 Task: Create a due date automation trigger when advanced on, on the tuesday of the week a card is due add fields without custom field "Resume" set to a number lower than 1 and lower or equal to 10 at 11:00 AM.
Action: Mouse moved to (1000, 140)
Screenshot: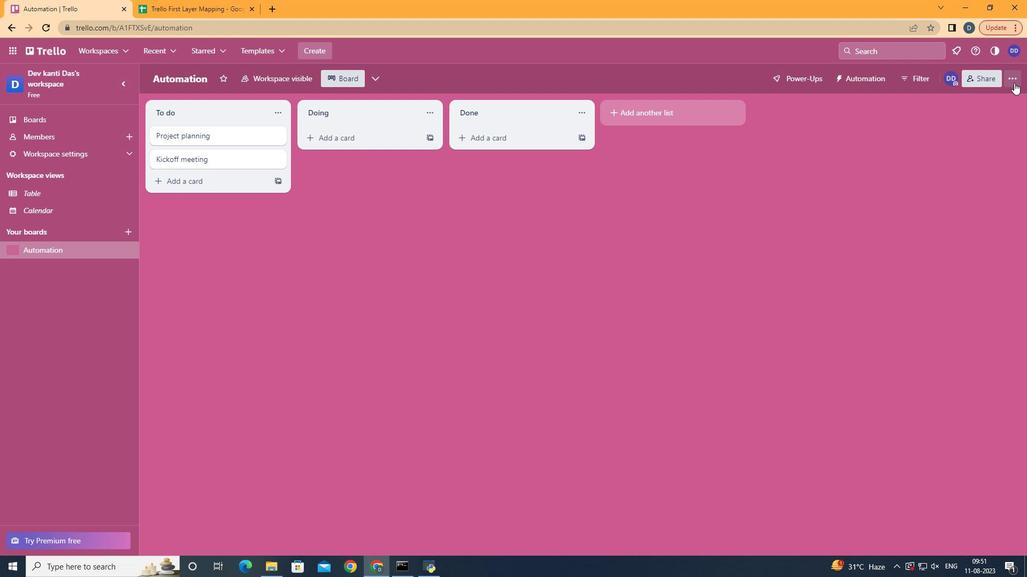 
Action: Mouse pressed left at (1000, 140)
Screenshot: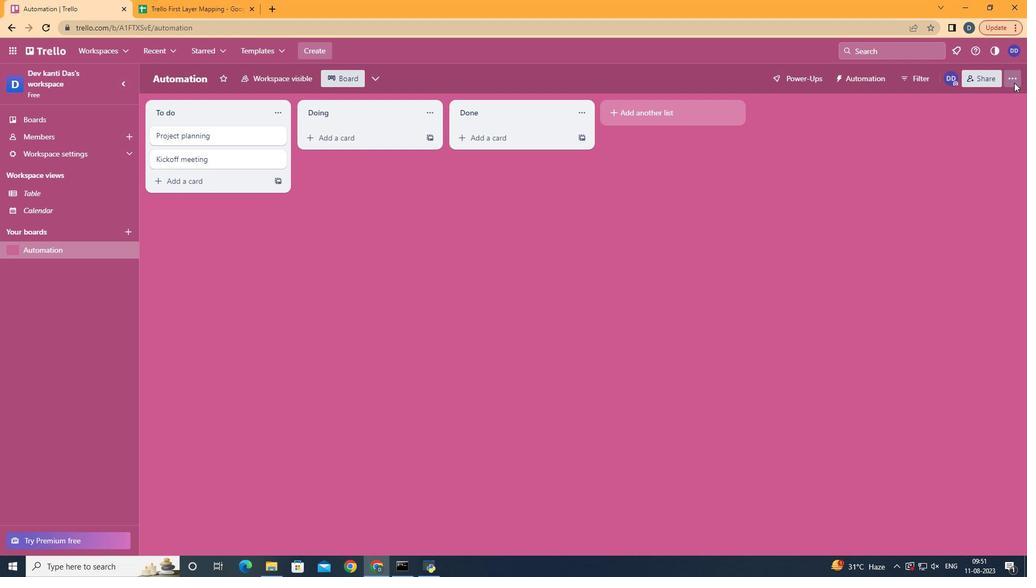 
Action: Mouse moved to (945, 255)
Screenshot: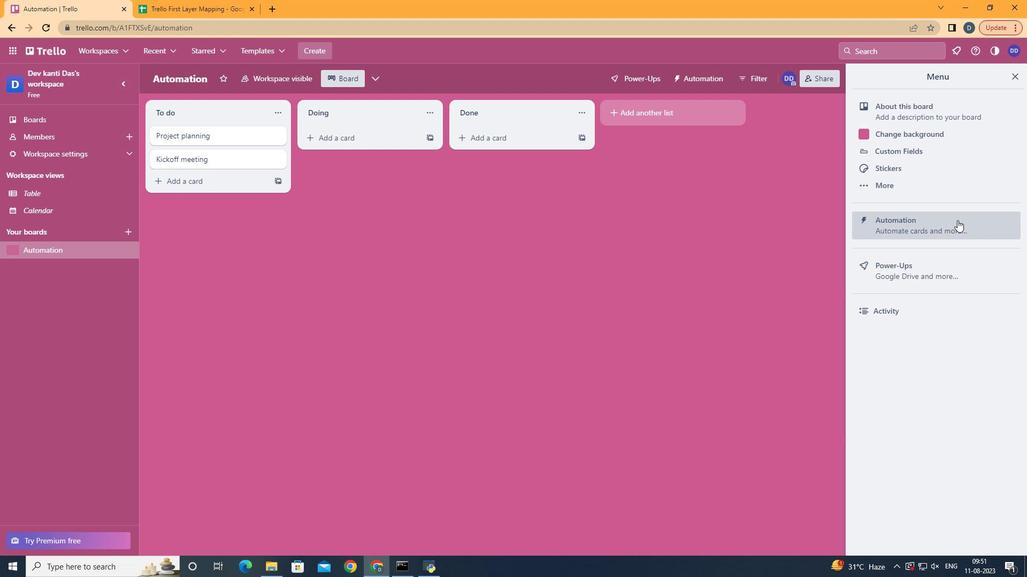 
Action: Mouse pressed left at (945, 255)
Screenshot: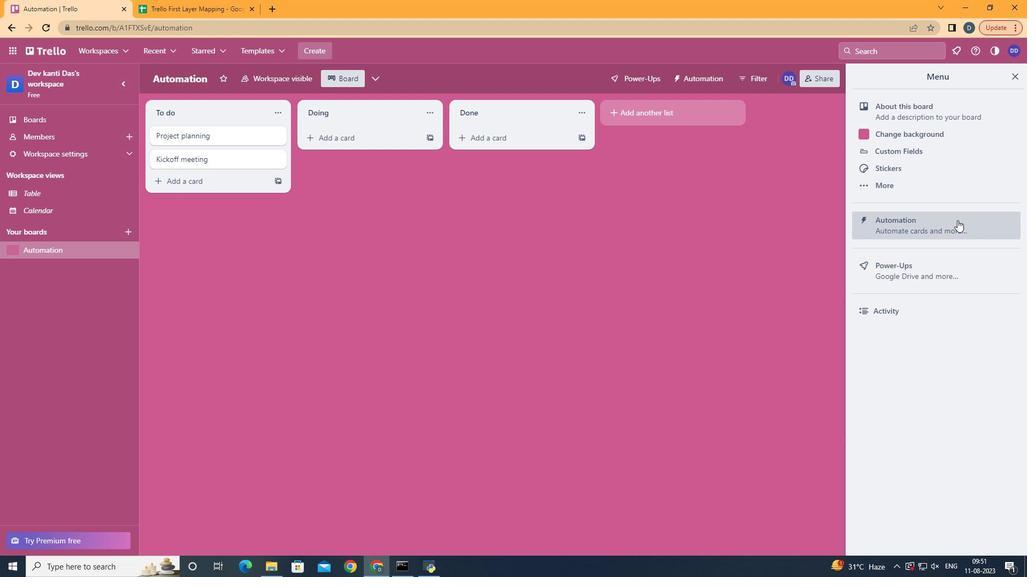 
Action: Mouse moved to (204, 255)
Screenshot: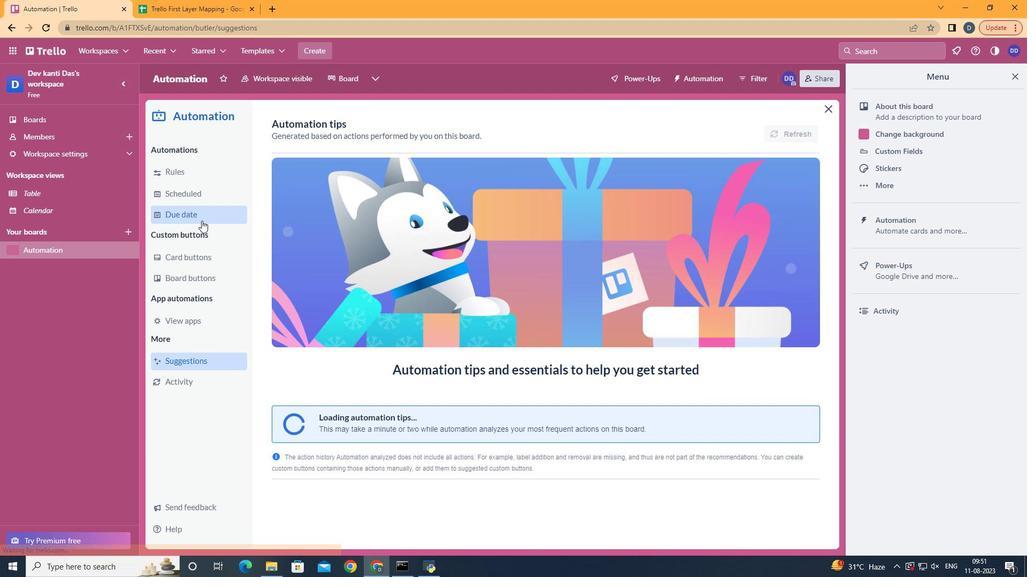 
Action: Mouse pressed left at (204, 255)
Screenshot: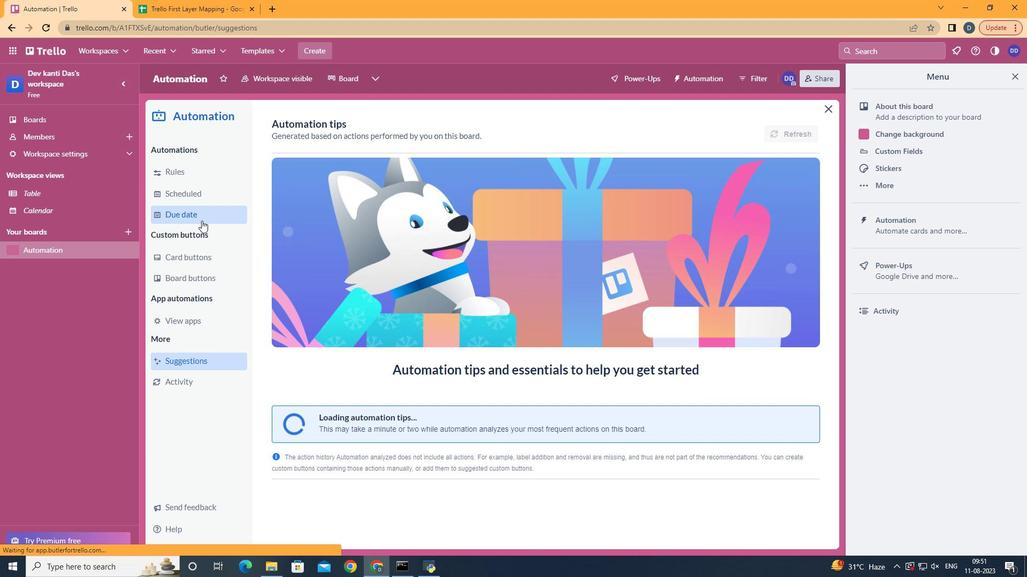 
Action: Mouse moved to (736, 181)
Screenshot: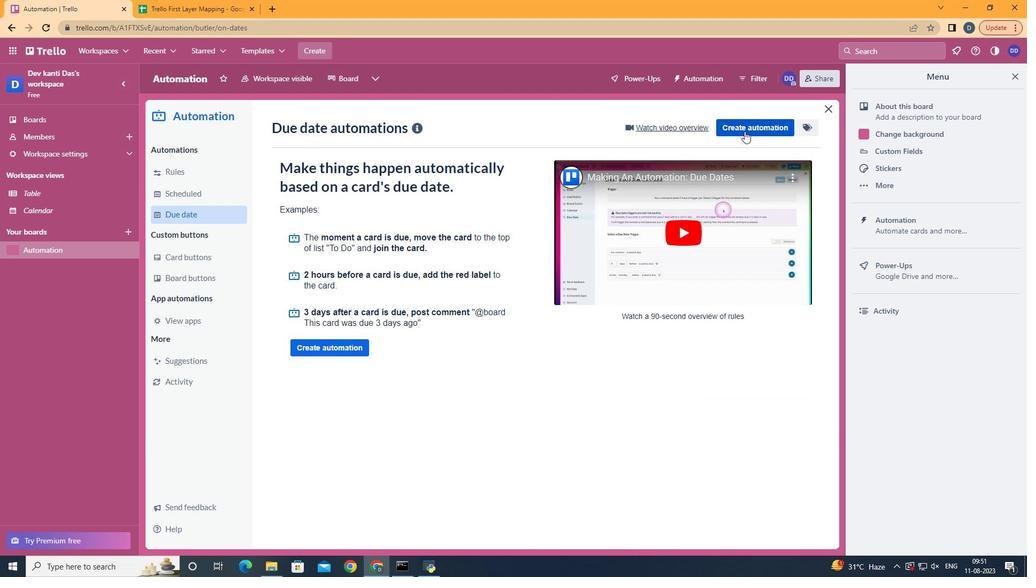 
Action: Mouse pressed left at (736, 181)
Screenshot: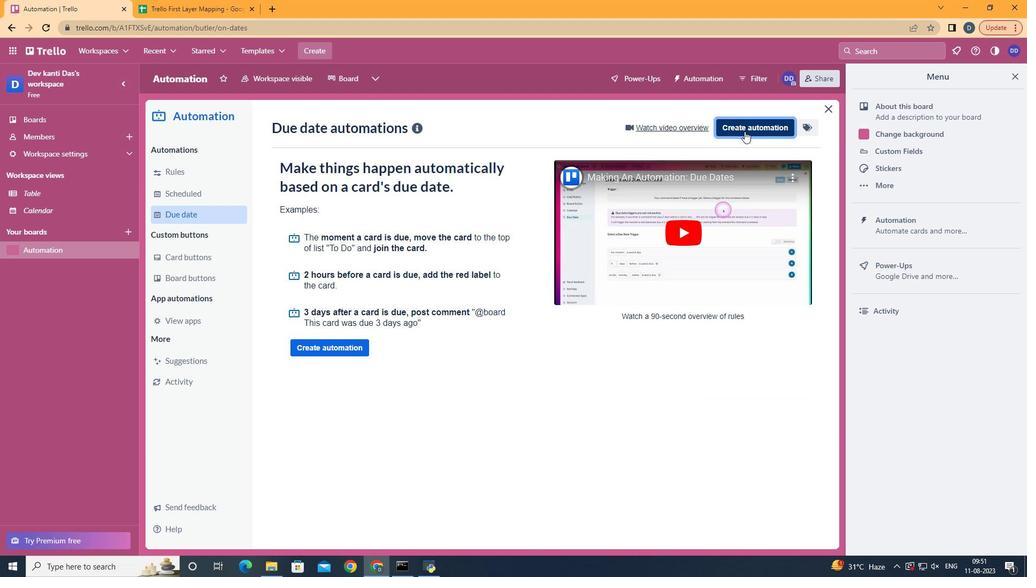 
Action: Mouse moved to (569, 254)
Screenshot: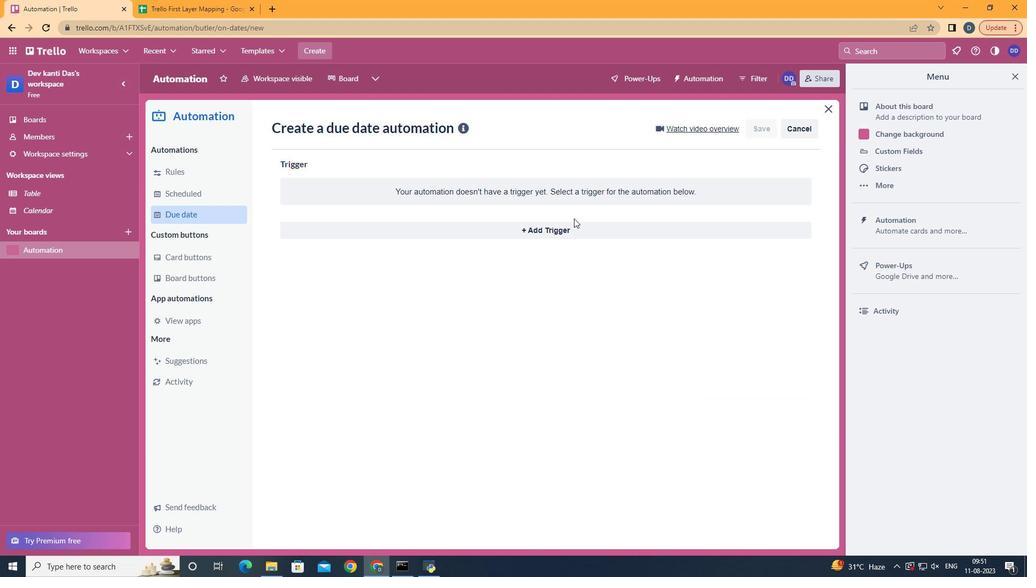 
Action: Mouse pressed left at (569, 254)
Screenshot: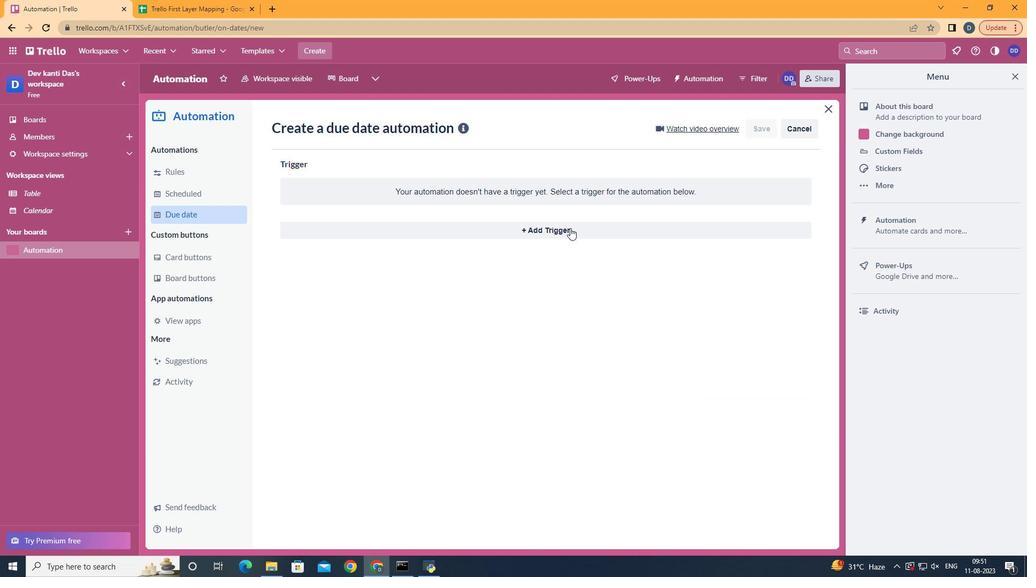 
Action: Mouse moved to (566, 263)
Screenshot: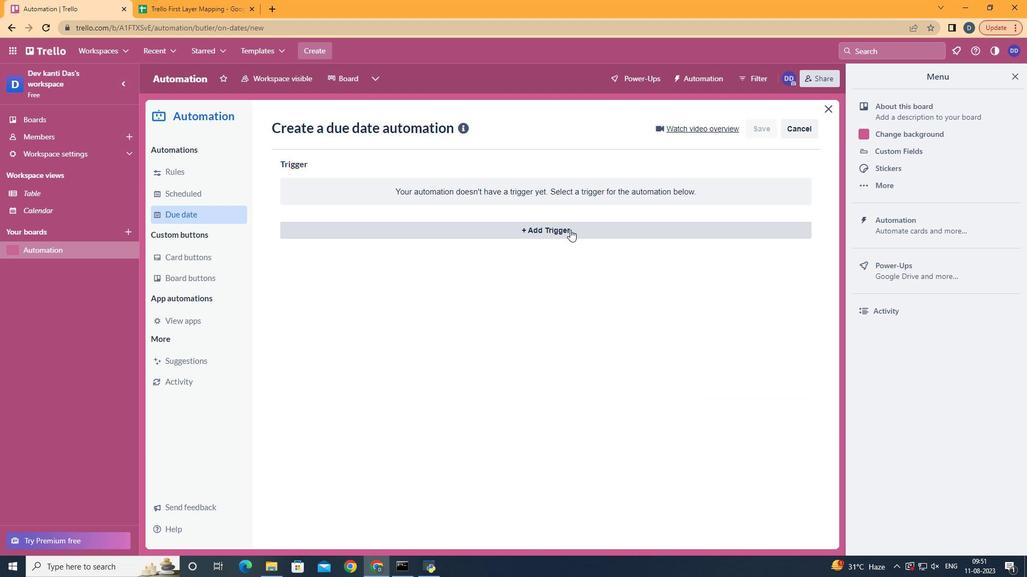 
Action: Mouse pressed left at (566, 263)
Screenshot: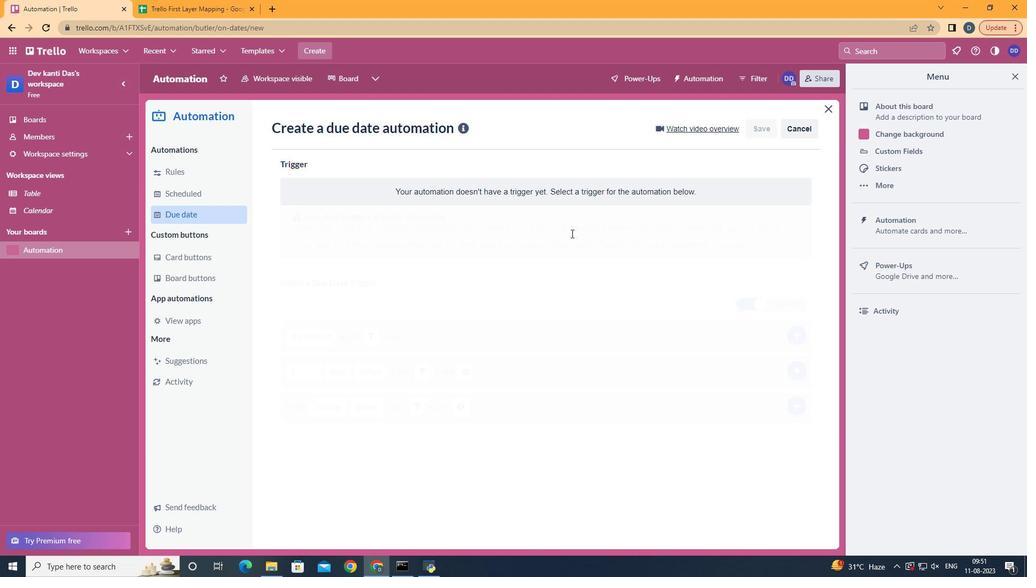 
Action: Mouse moved to (336, 327)
Screenshot: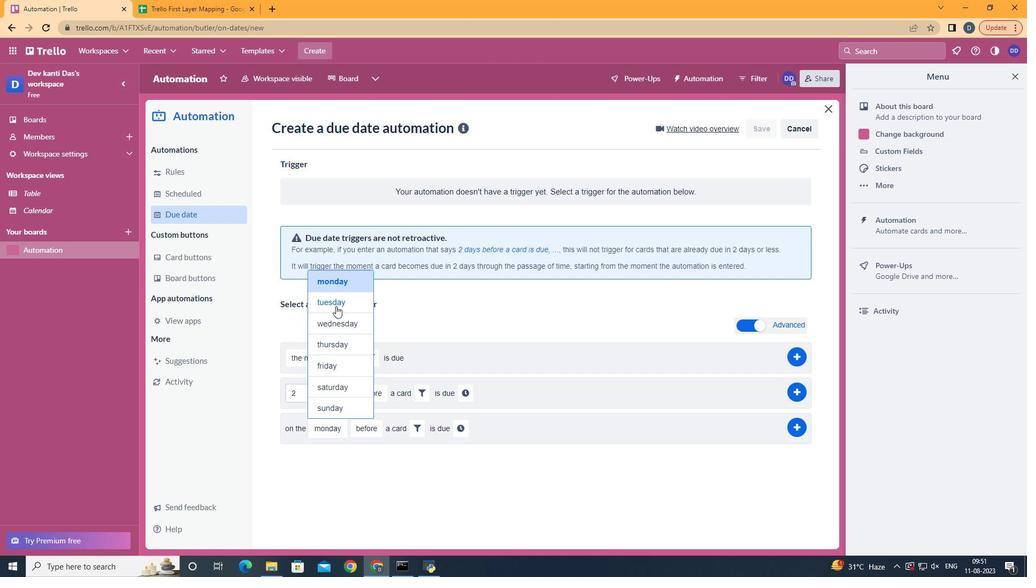 
Action: Mouse pressed left at (336, 327)
Screenshot: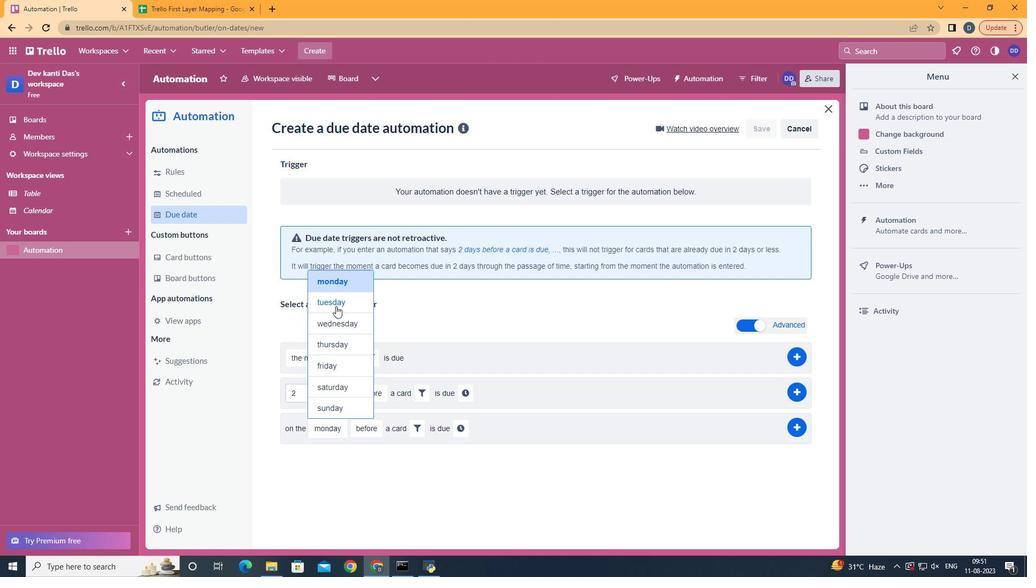 
Action: Mouse moved to (383, 484)
Screenshot: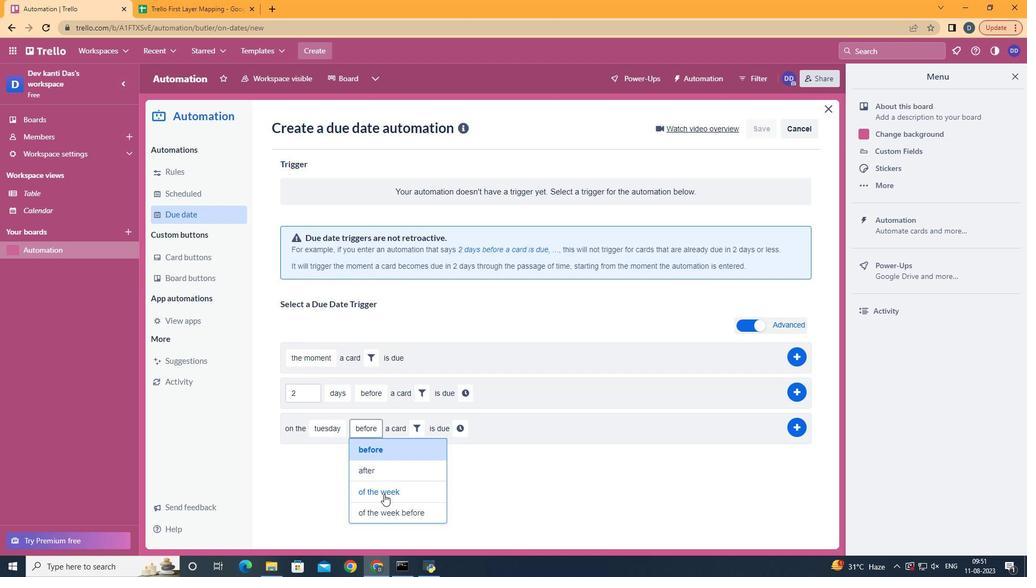 
Action: Mouse pressed left at (383, 484)
Screenshot: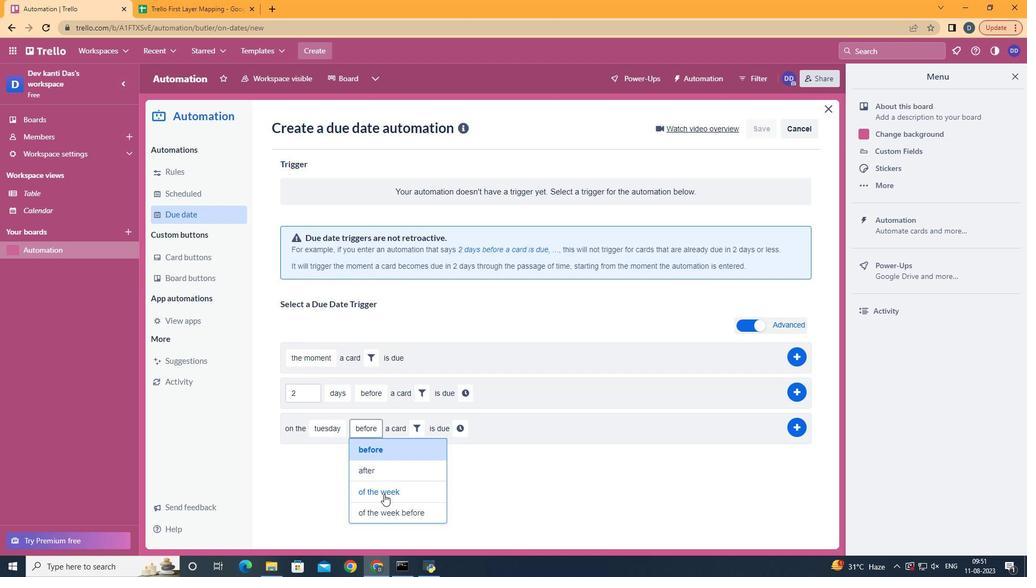 
Action: Mouse moved to (432, 429)
Screenshot: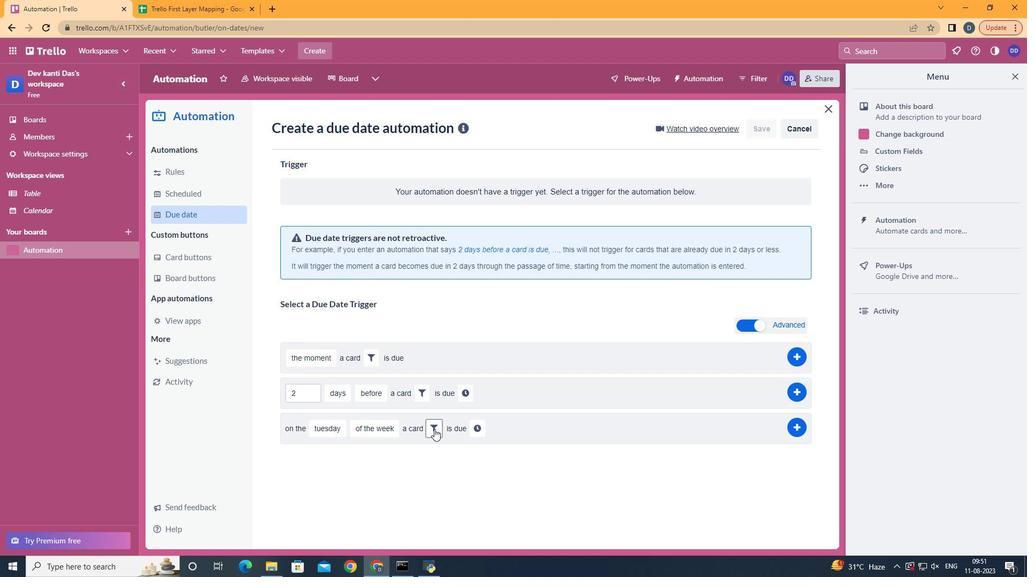 
Action: Mouse pressed left at (432, 429)
Screenshot: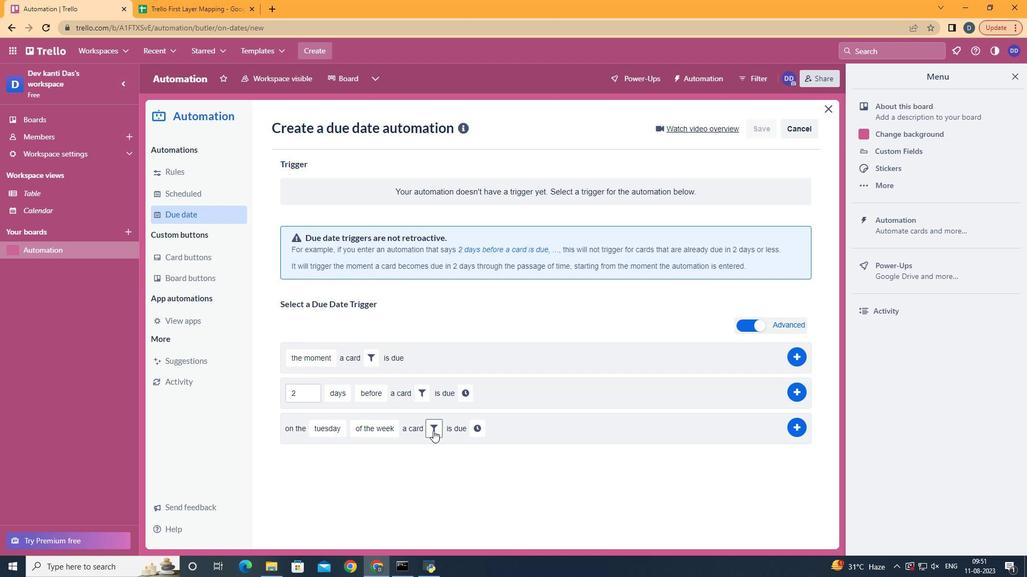 
Action: Mouse moved to (597, 458)
Screenshot: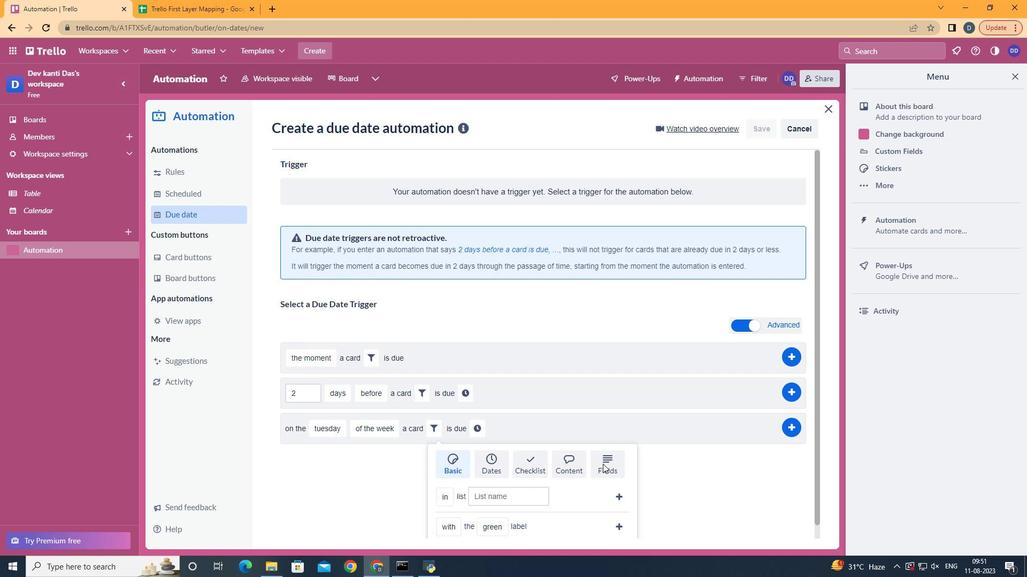 
Action: Mouse pressed left at (597, 458)
Screenshot: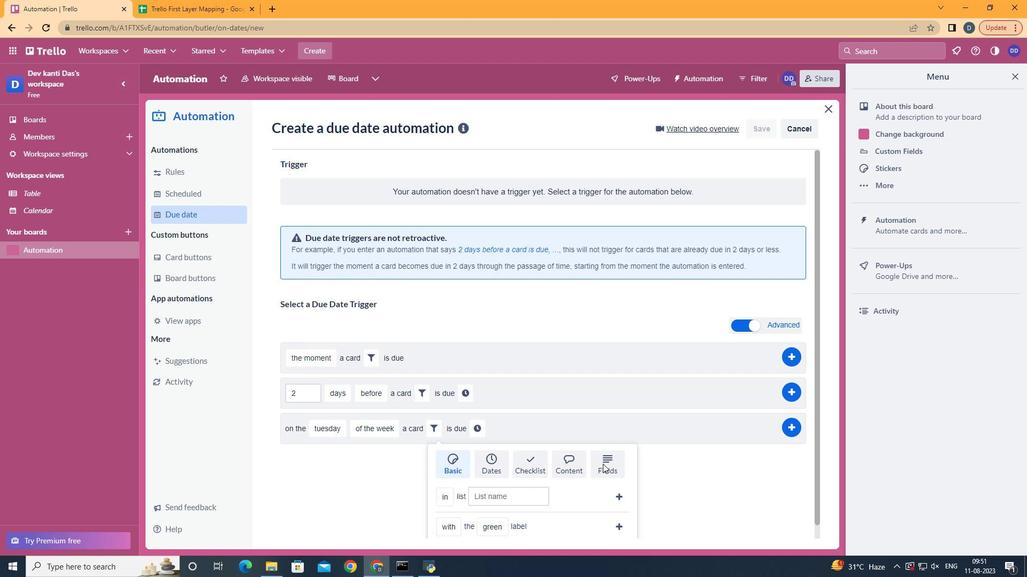 
Action: Mouse scrolled (597, 458) with delta (0, 0)
Screenshot: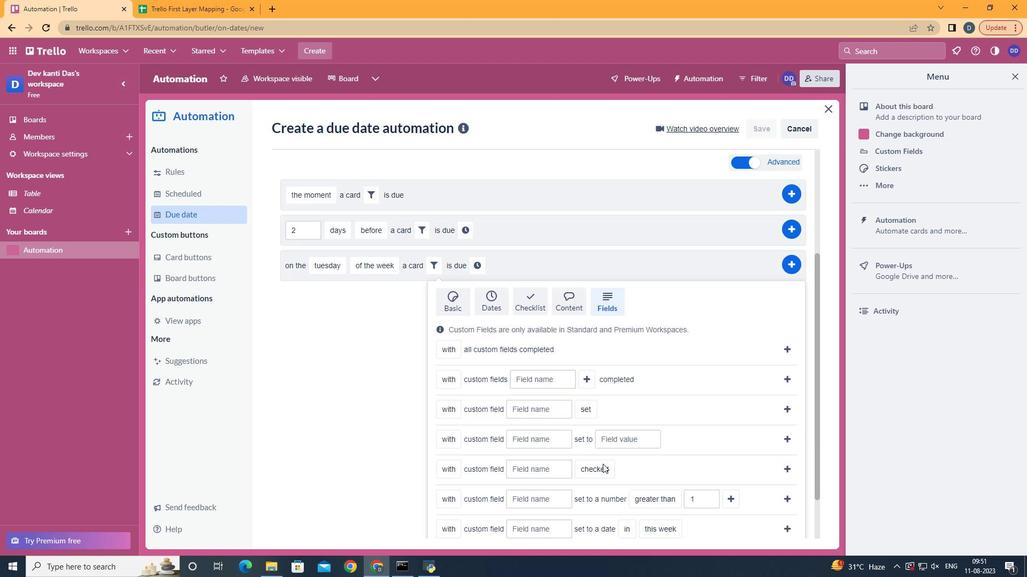 
Action: Mouse scrolled (597, 458) with delta (0, 0)
Screenshot: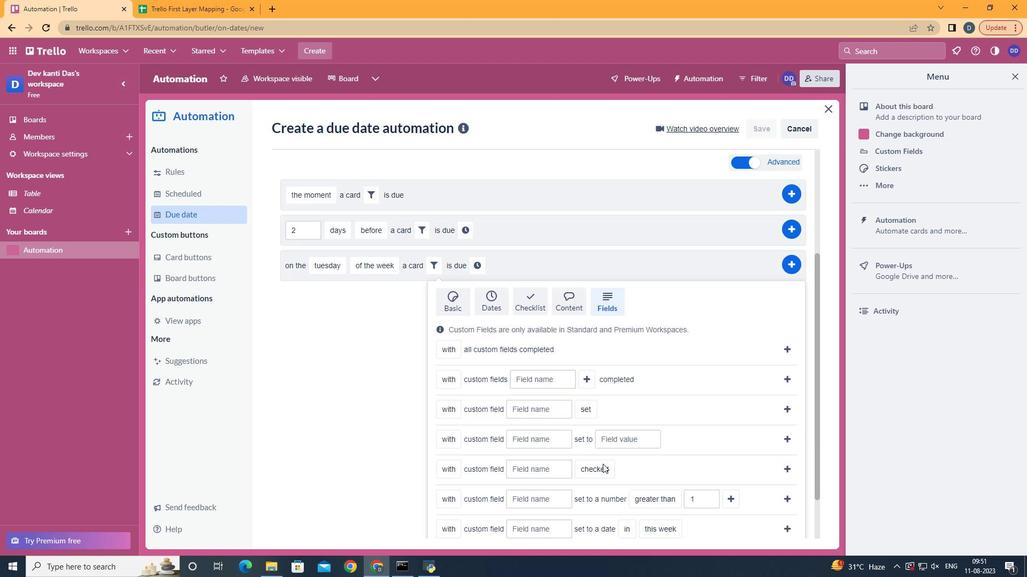 
Action: Mouse scrolled (597, 458) with delta (0, 0)
Screenshot: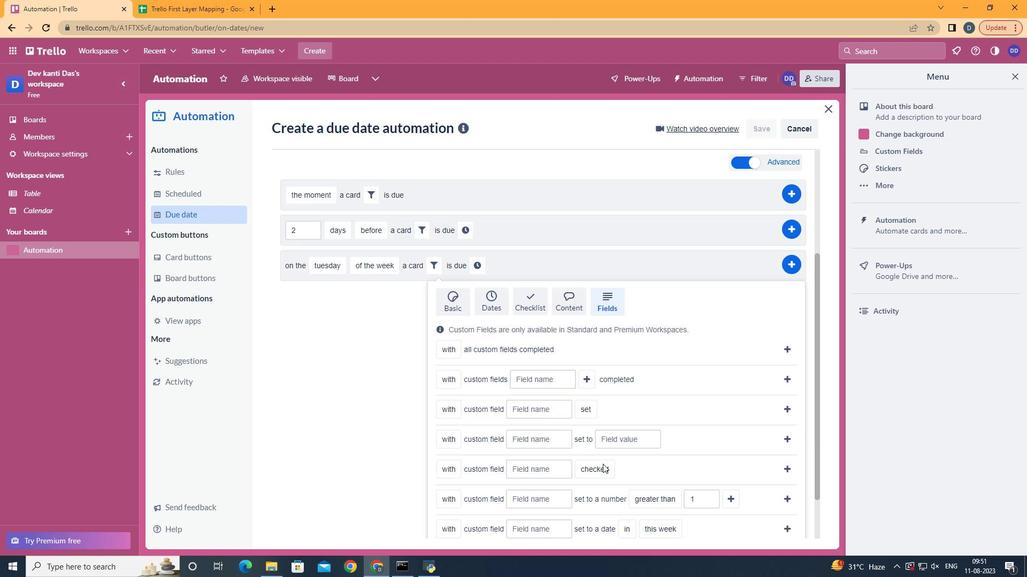 
Action: Mouse scrolled (597, 458) with delta (0, 0)
Screenshot: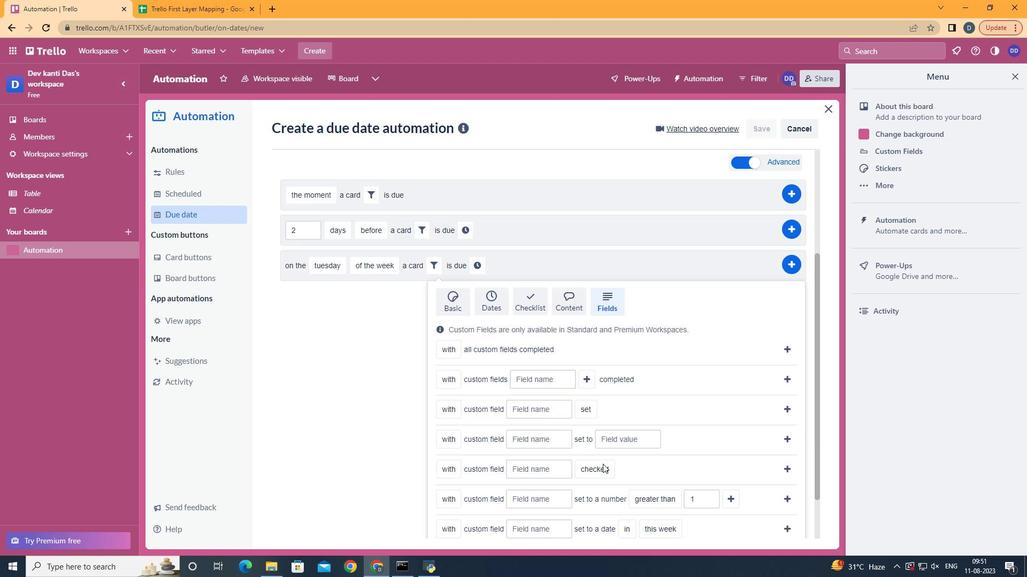 
Action: Mouse moved to (605, 444)
Screenshot: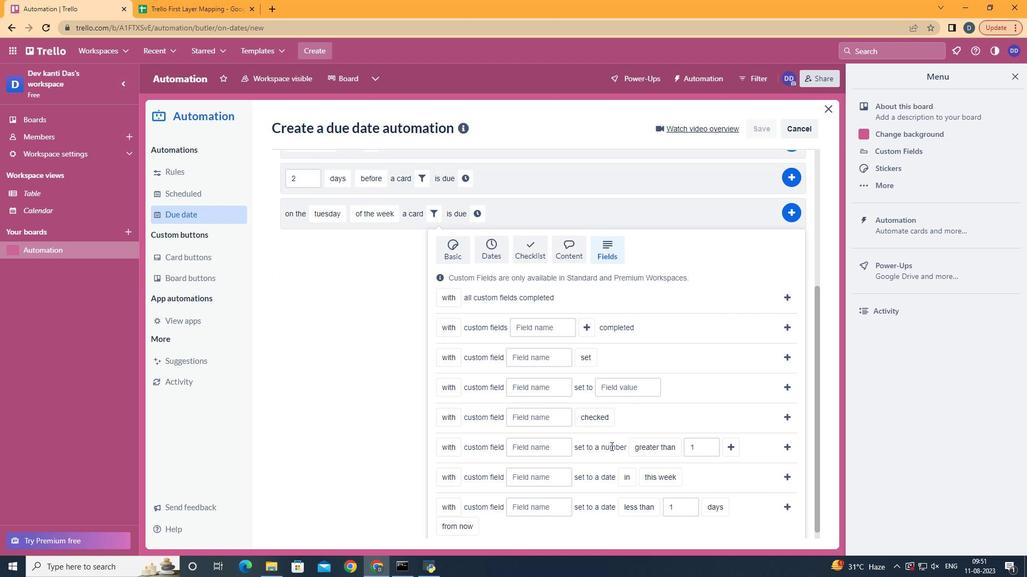
Action: Mouse scrolled (605, 443) with delta (0, 0)
Screenshot: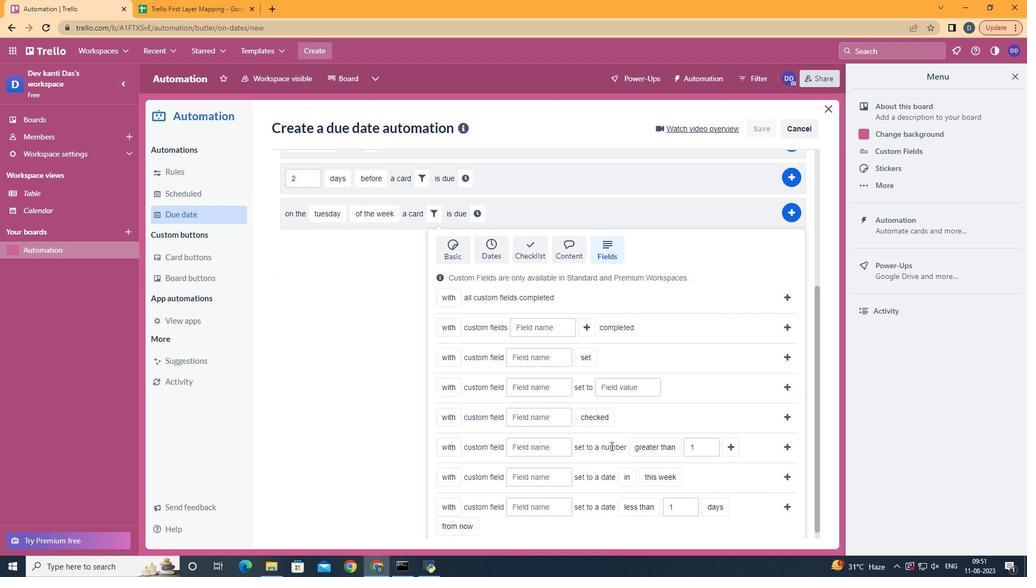 
Action: Mouse scrolled (605, 443) with delta (0, 0)
Screenshot: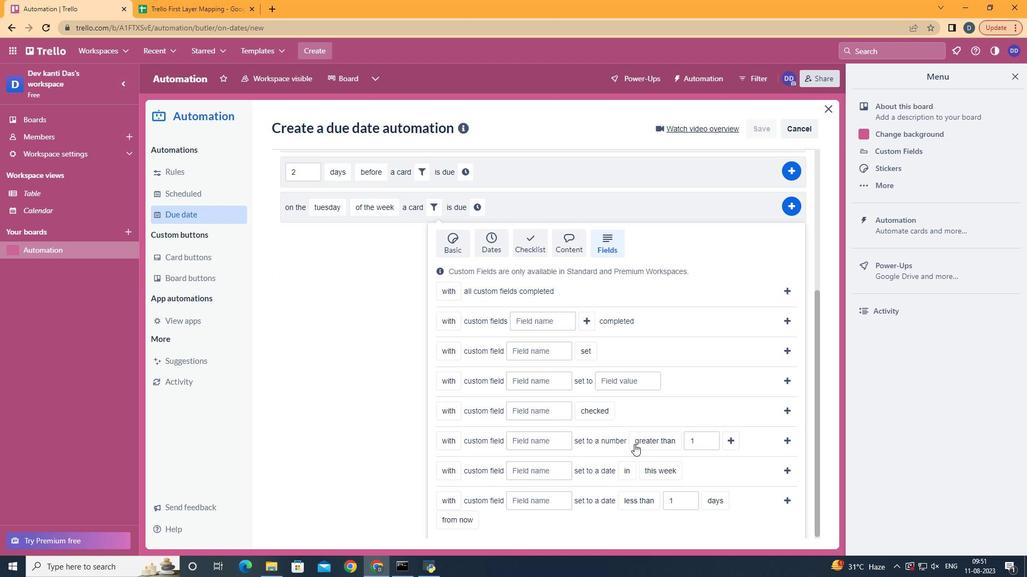 
Action: Mouse scrolled (605, 443) with delta (0, 0)
Screenshot: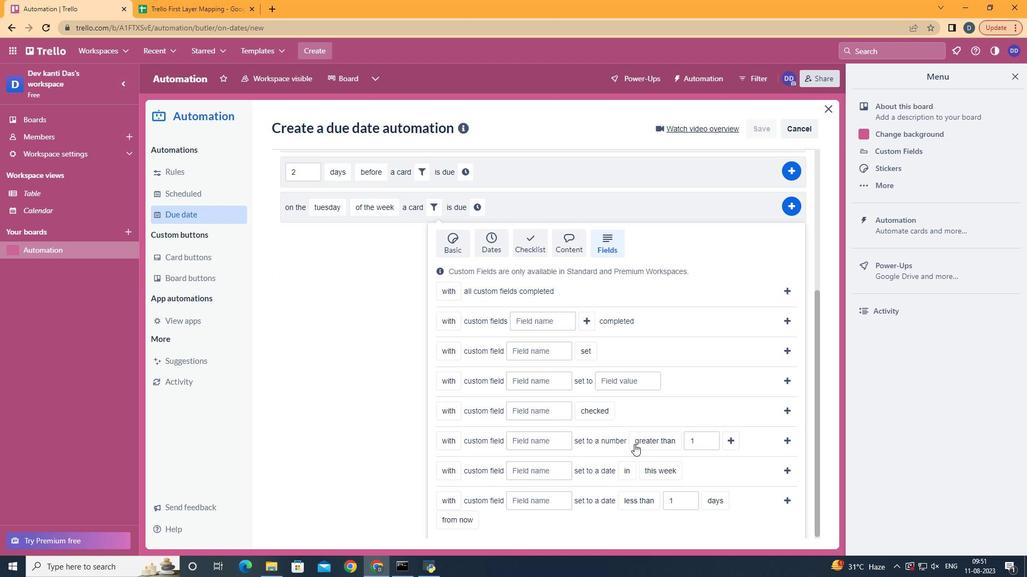 
Action: Mouse scrolled (605, 443) with delta (0, 0)
Screenshot: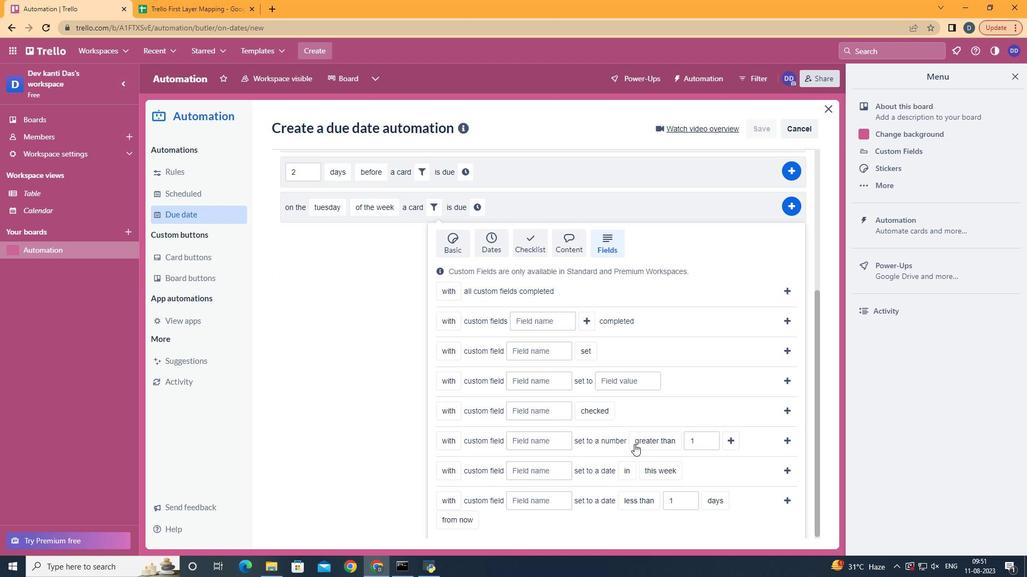 
Action: Mouse moved to (459, 474)
Screenshot: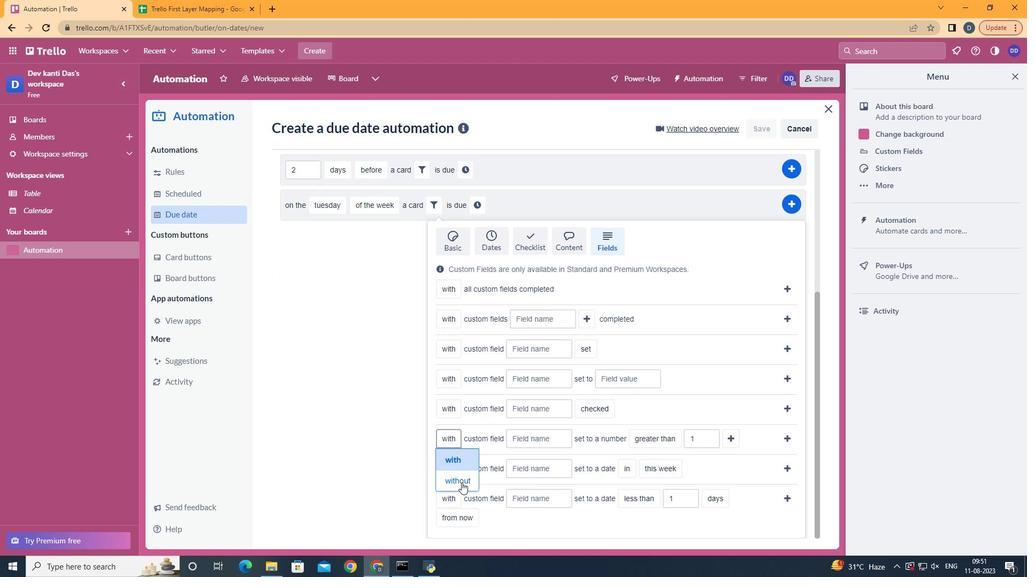 
Action: Mouse pressed left at (459, 474)
Screenshot: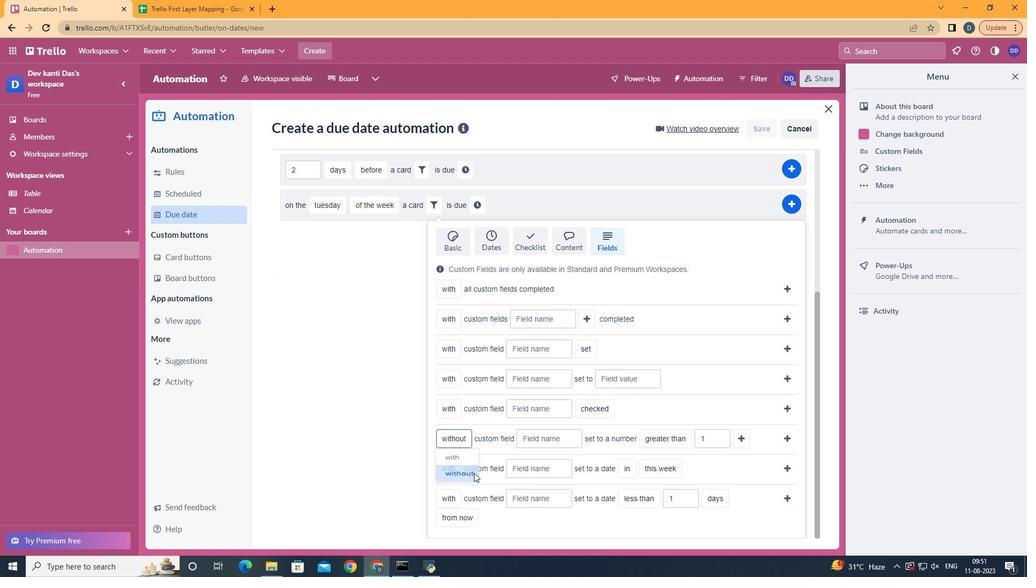 
Action: Mouse moved to (543, 438)
Screenshot: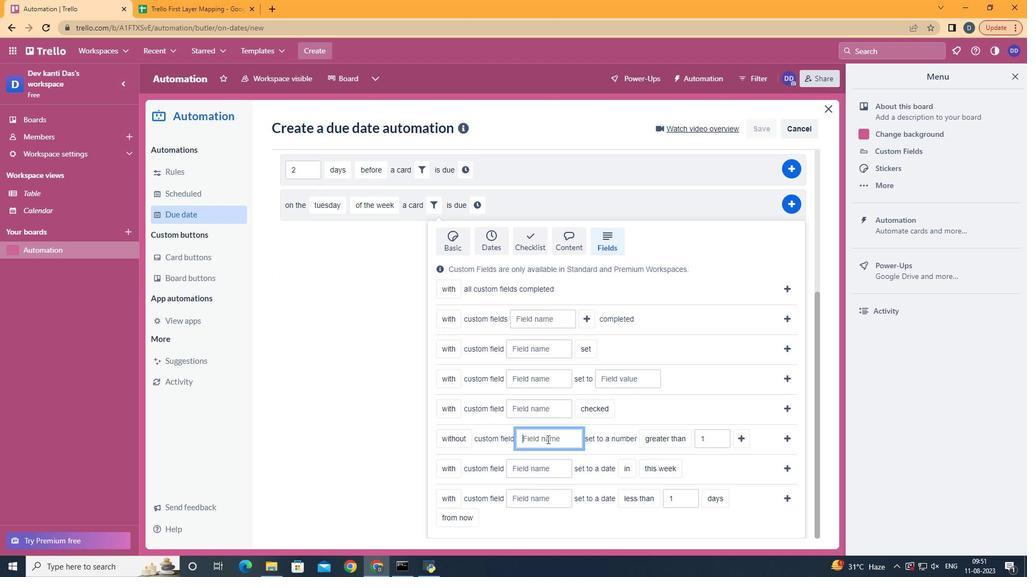 
Action: Mouse pressed left at (543, 438)
Screenshot: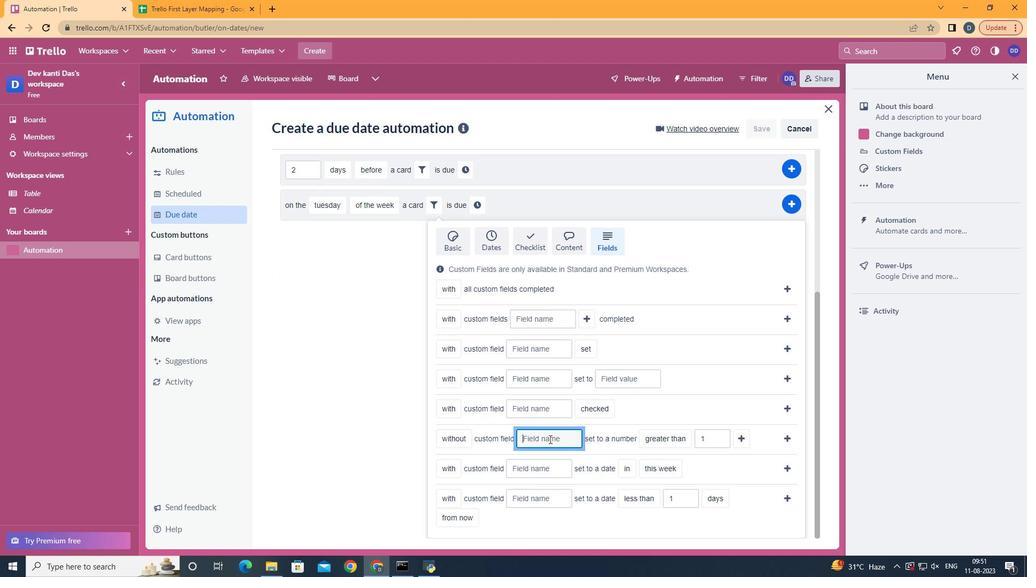 
Action: Mouse moved to (545, 438)
Screenshot: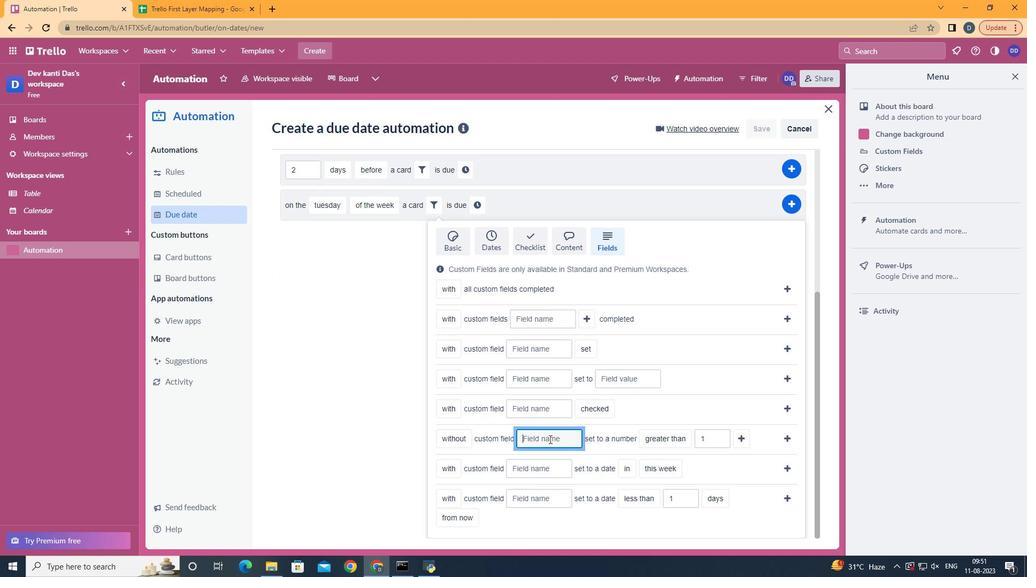 
Action: Key pressed <Key.shift>Resume
Screenshot: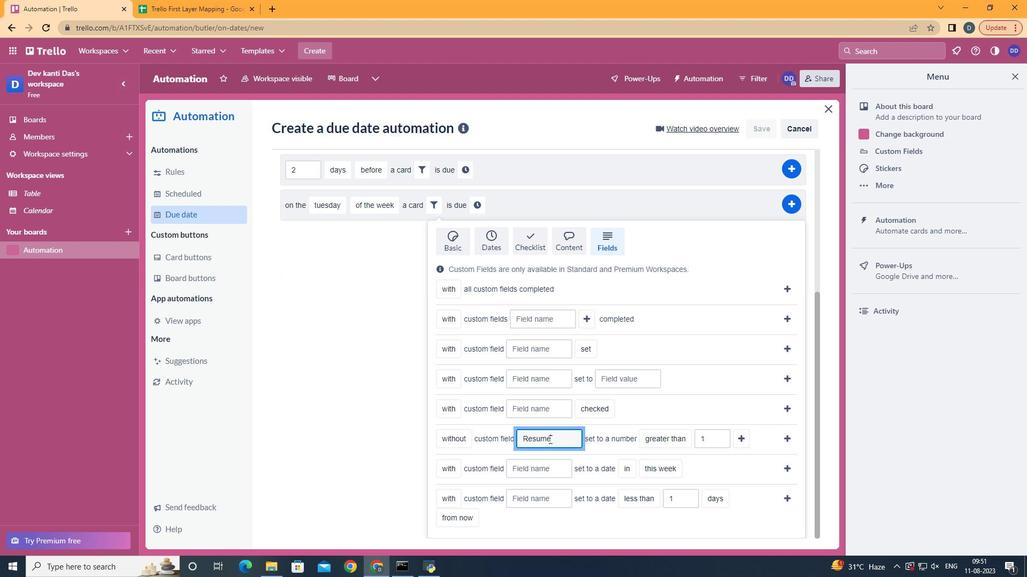 
Action: Mouse moved to (662, 496)
Screenshot: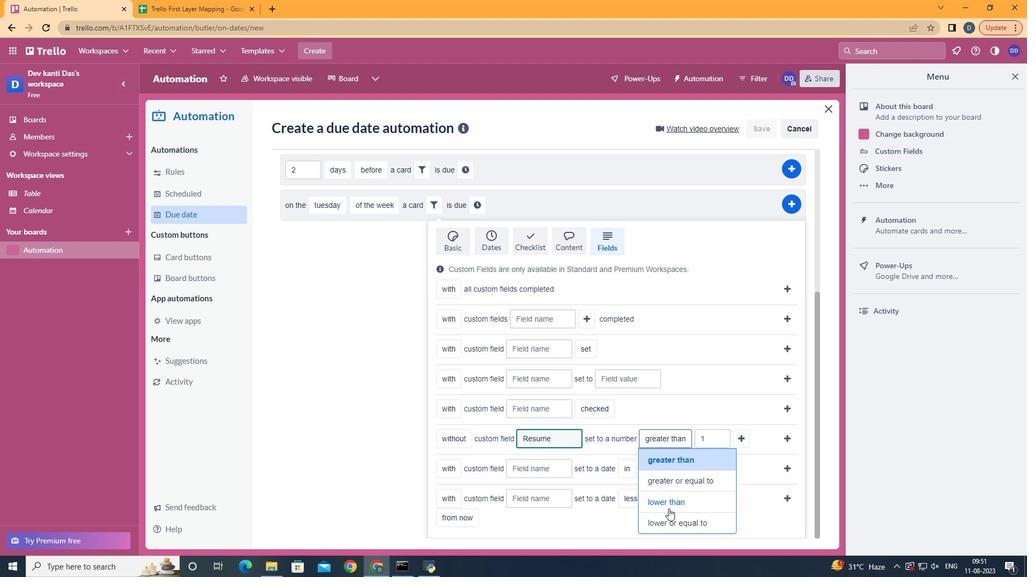 
Action: Mouse pressed left at (662, 496)
Screenshot: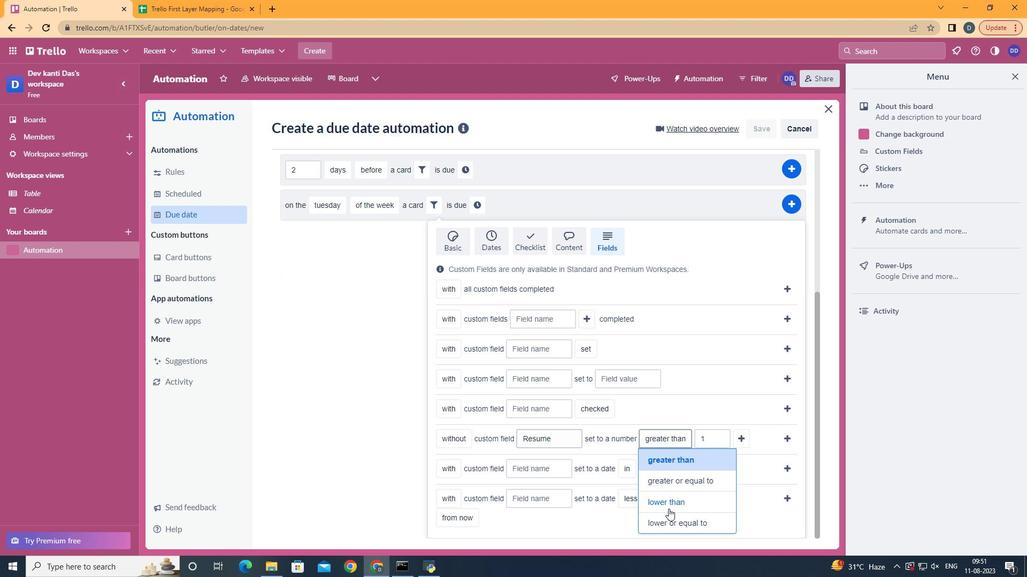 
Action: Mouse moved to (730, 443)
Screenshot: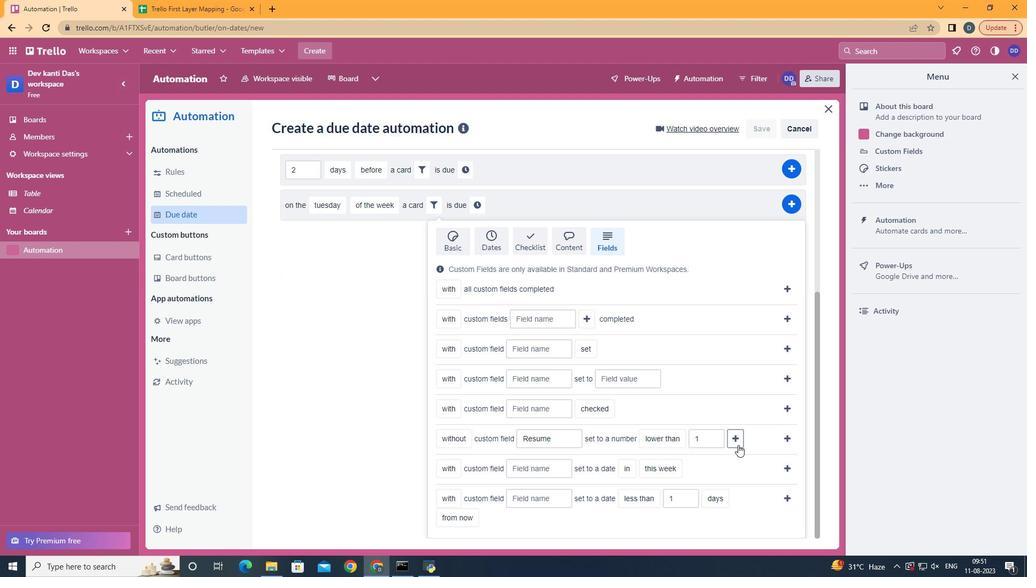 
Action: Mouse pressed left at (730, 443)
Screenshot: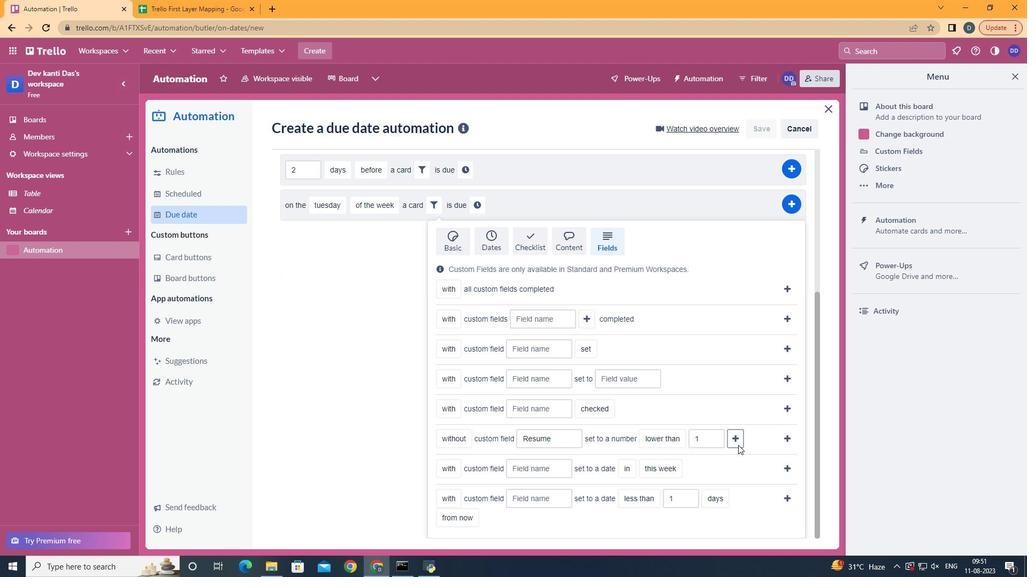 
Action: Mouse moved to (496, 399)
Screenshot: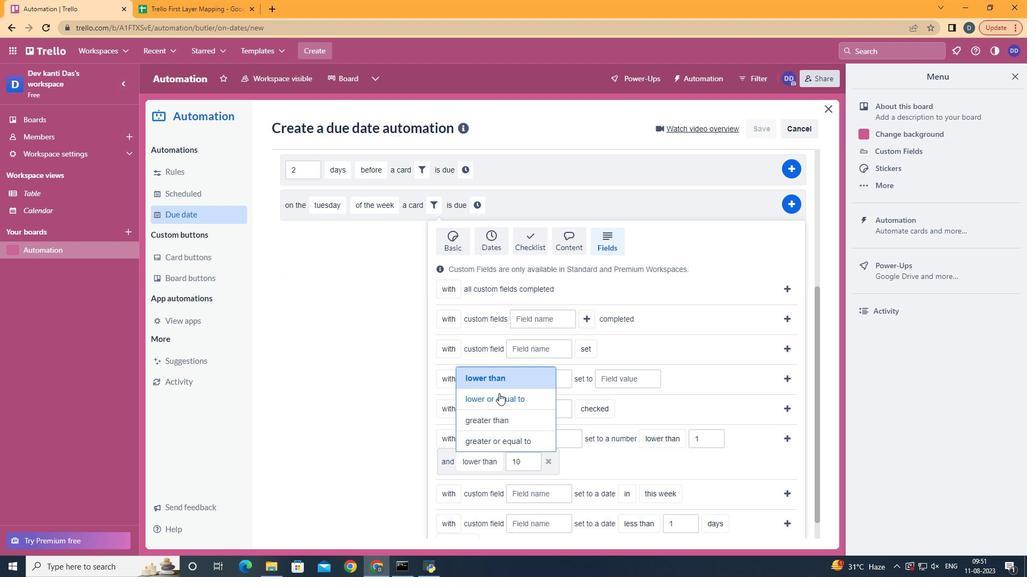 
Action: Mouse pressed left at (496, 399)
Screenshot: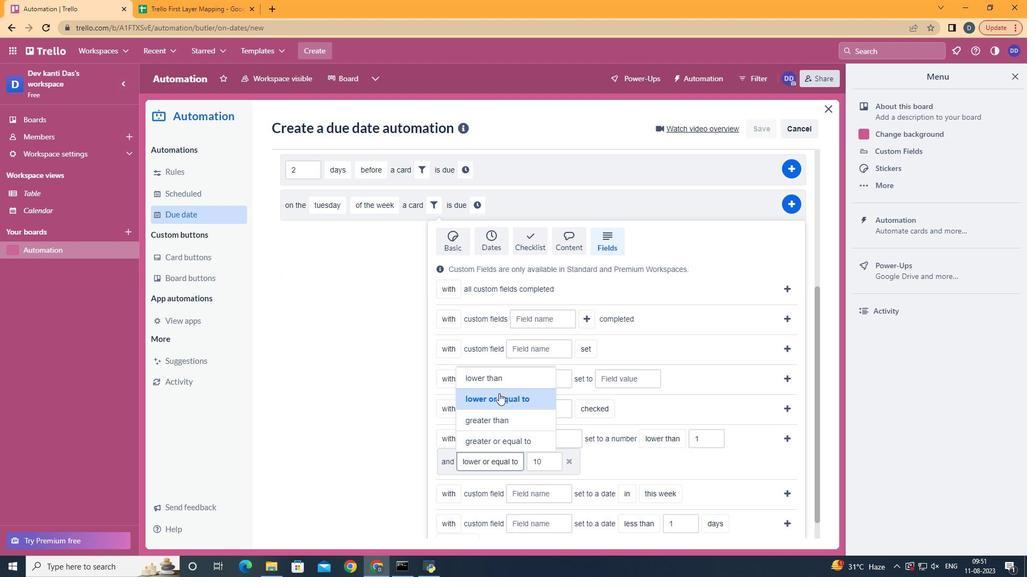 
Action: Mouse moved to (774, 439)
Screenshot: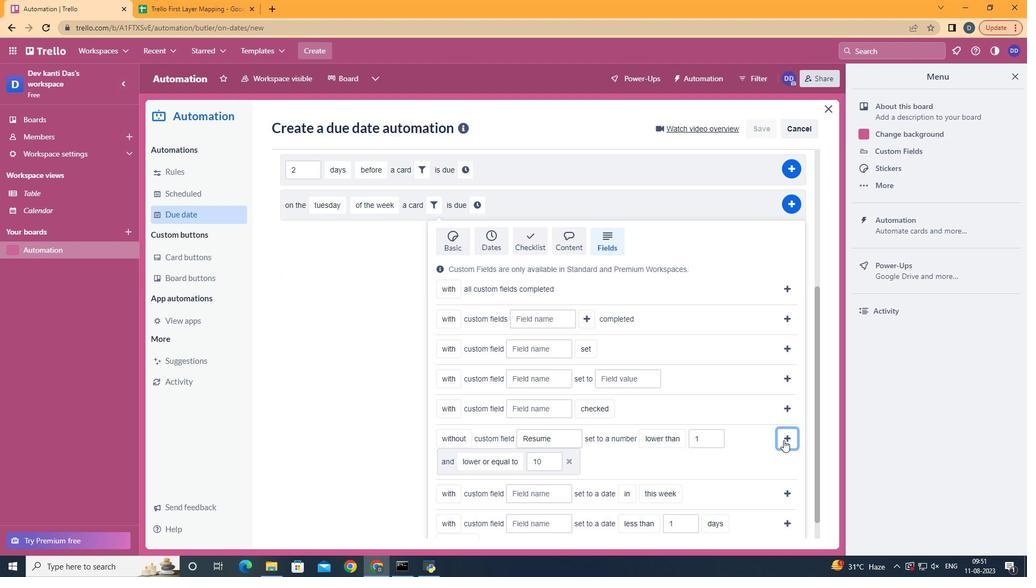 
Action: Mouse pressed left at (774, 439)
Screenshot: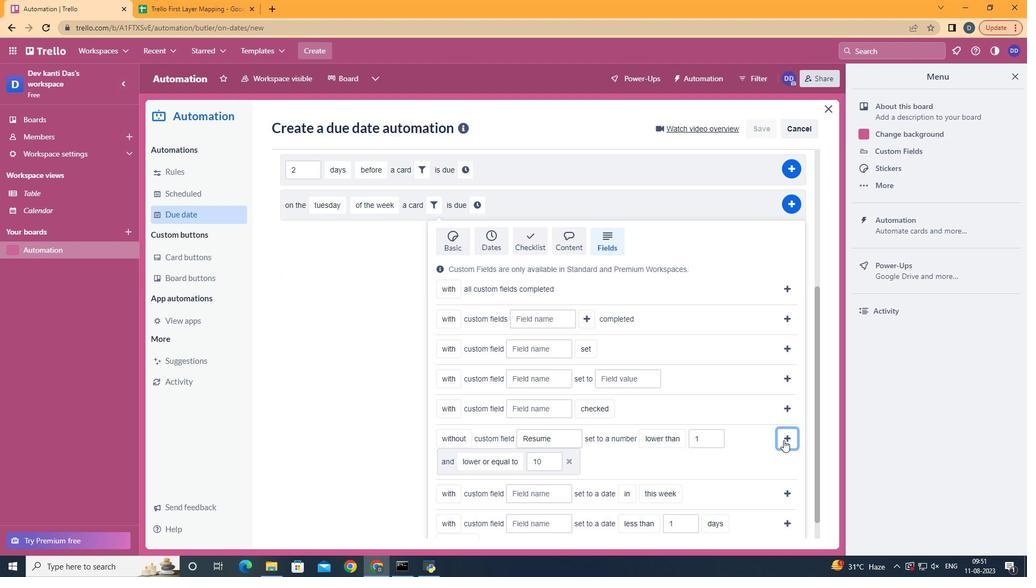
Action: Mouse moved to (298, 447)
Screenshot: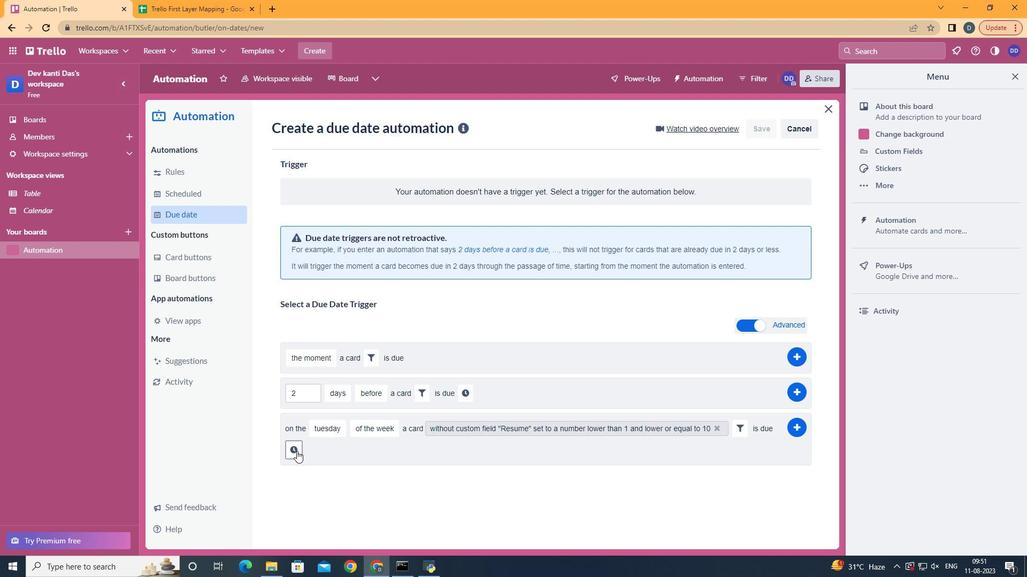 
Action: Mouse pressed left at (298, 447)
Screenshot: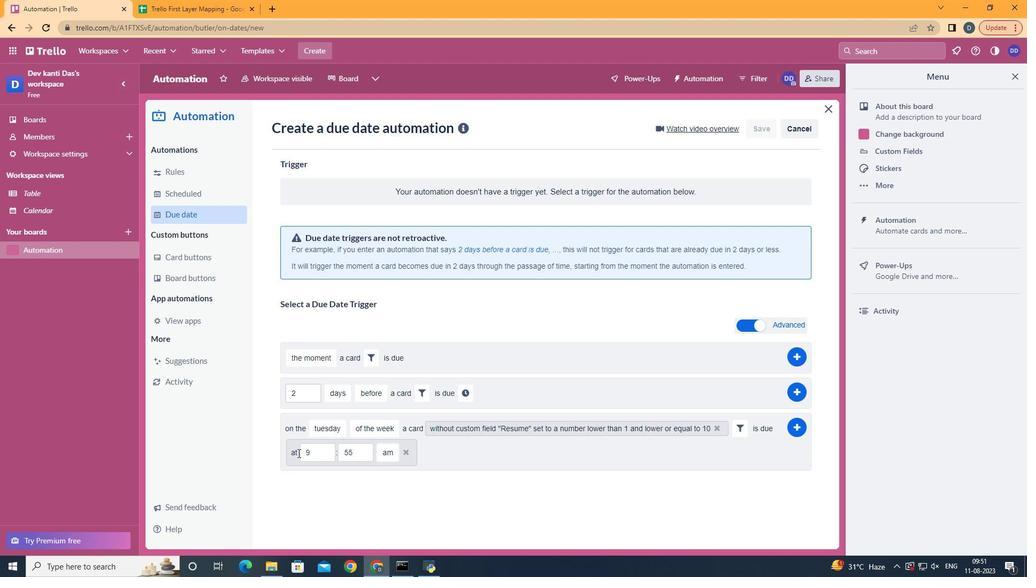 
Action: Mouse moved to (330, 453)
Screenshot: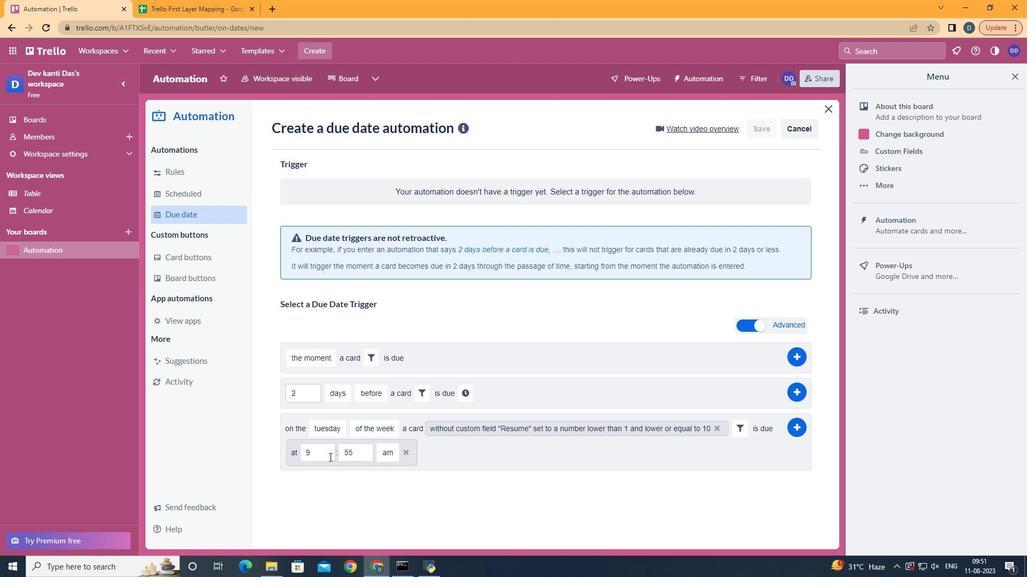 
Action: Mouse pressed left at (330, 453)
Screenshot: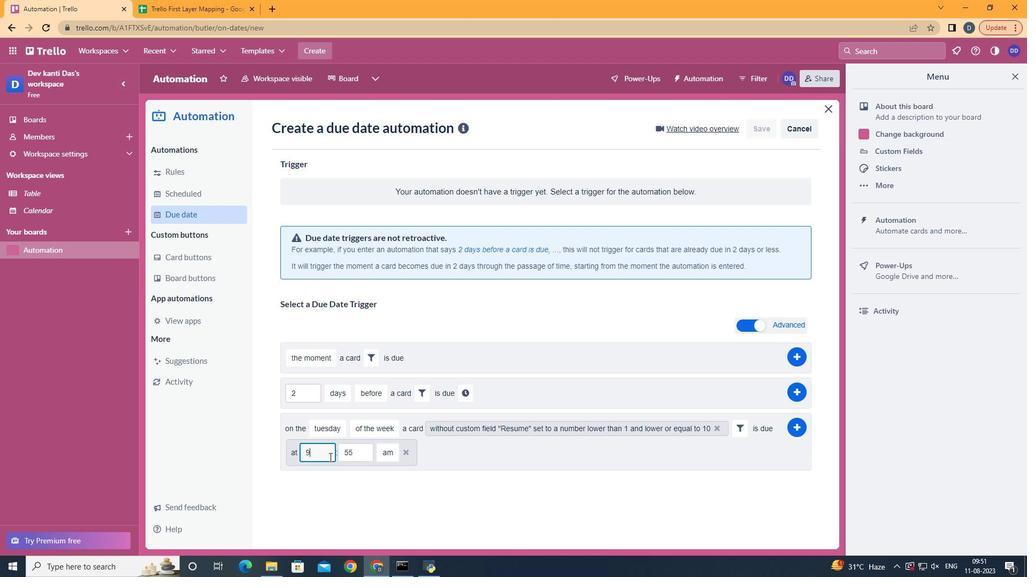 
Action: Mouse moved to (344, 448)
Screenshot: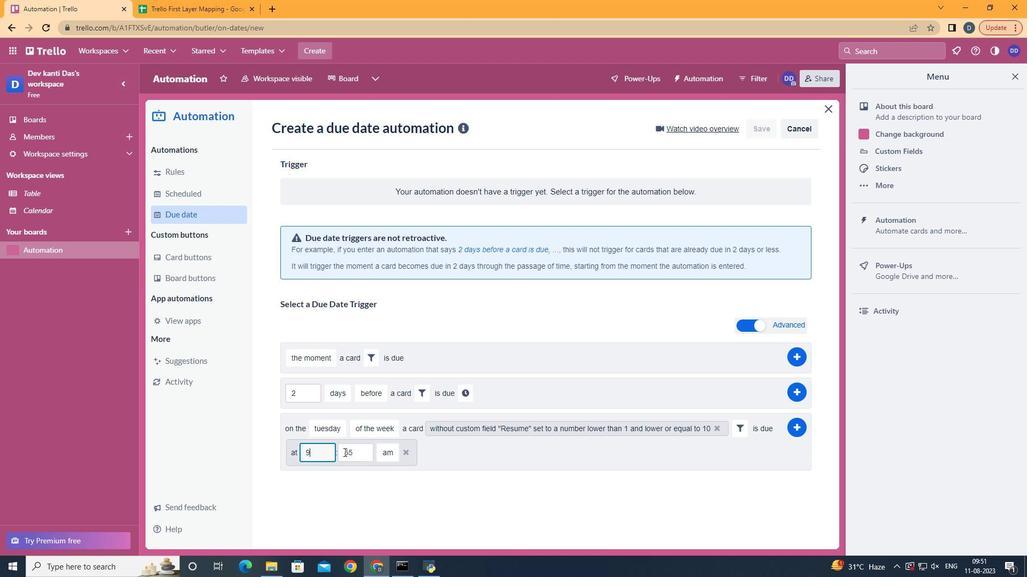 
Action: Key pressed <Key.backspace>11
Screenshot: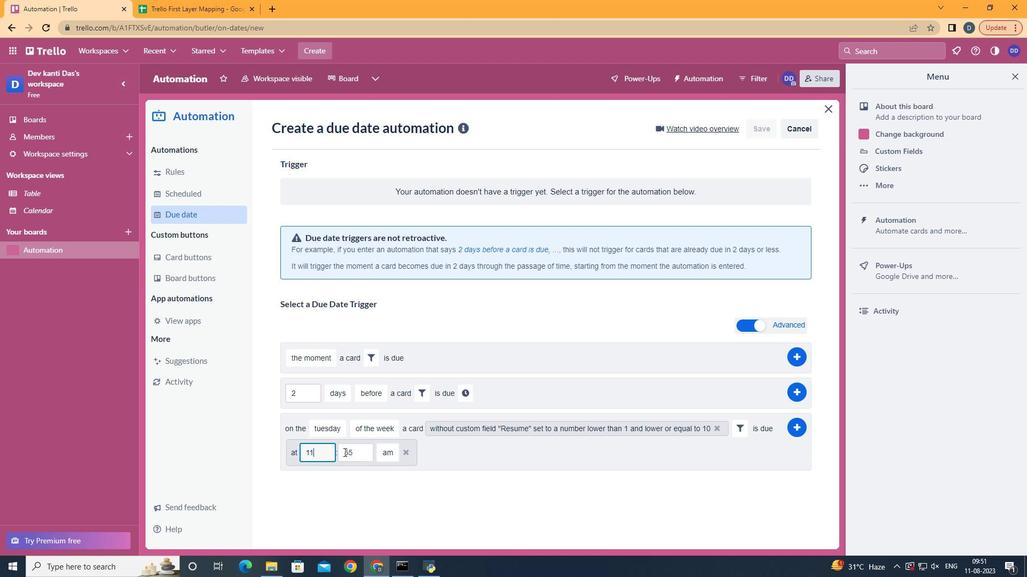 
Action: Mouse moved to (362, 447)
Screenshot: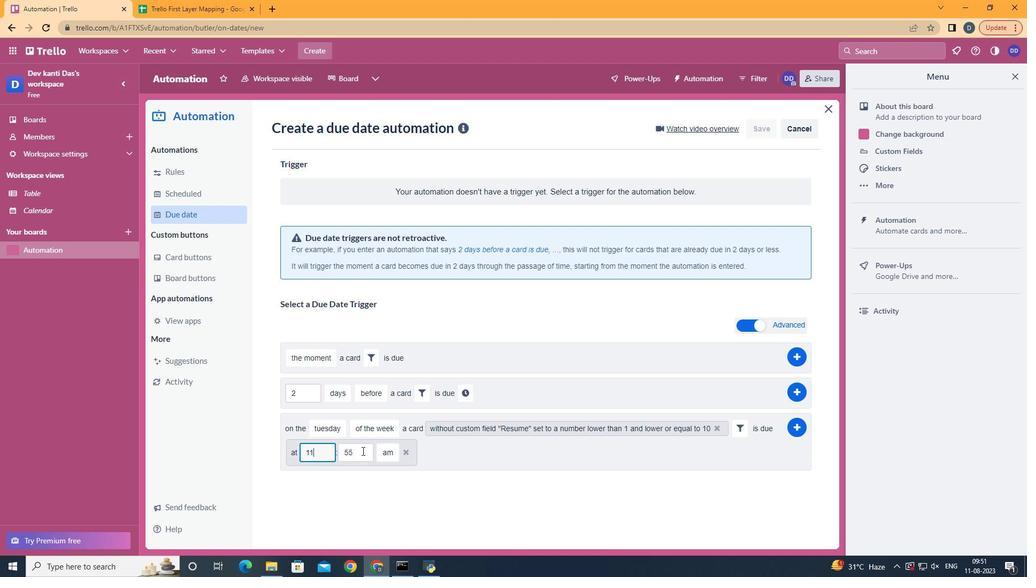 
Action: Mouse pressed left at (362, 447)
Screenshot: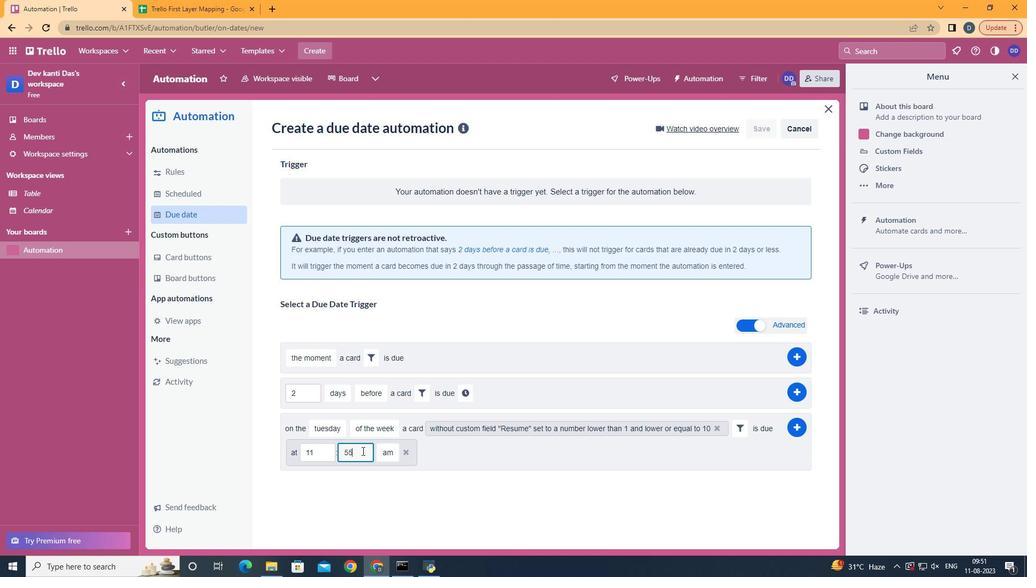 
Action: Key pressed <Key.backspace><Key.backspace>00
Screenshot: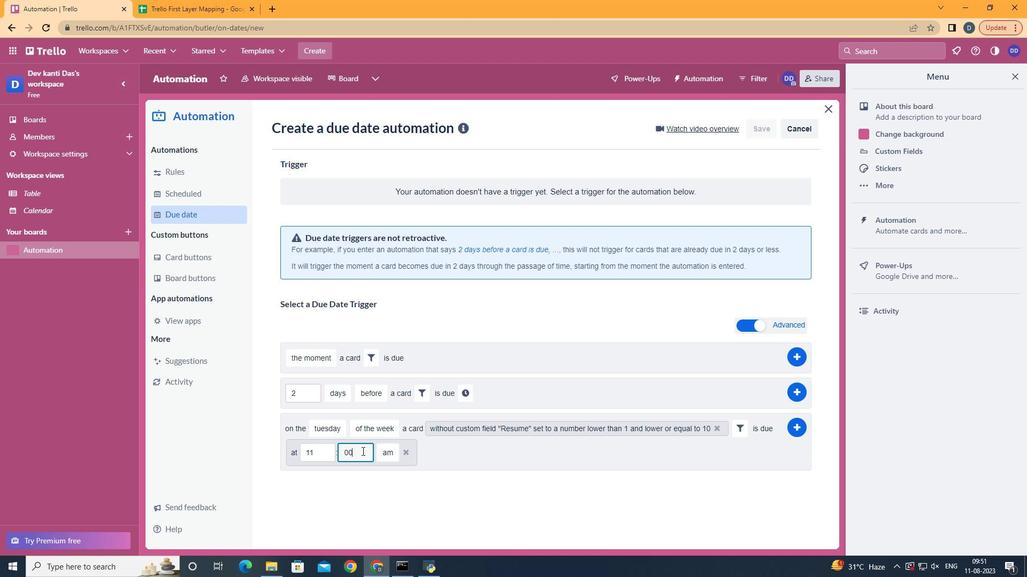 
Action: Mouse moved to (792, 433)
Screenshot: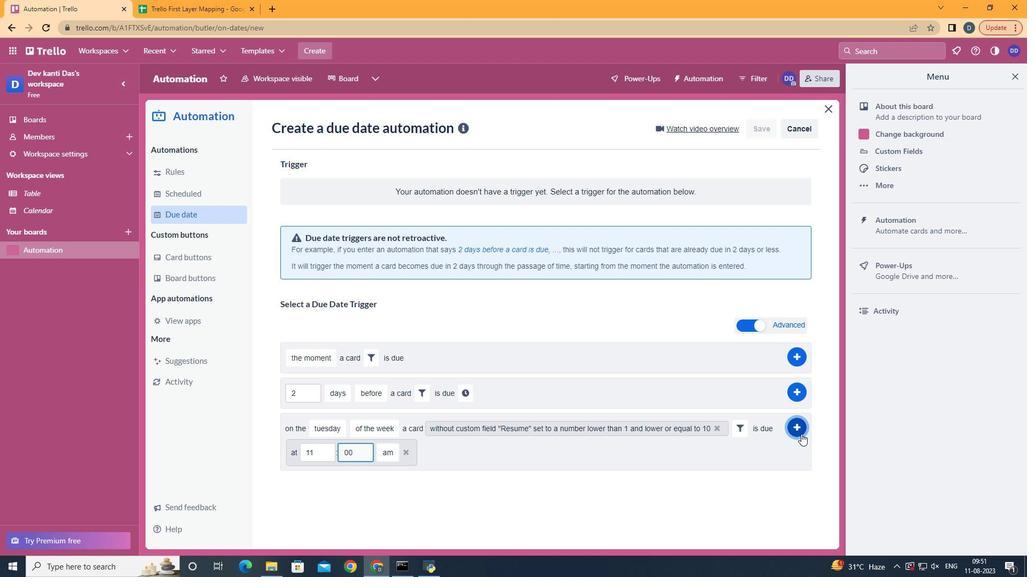 
Action: Mouse pressed left at (792, 433)
Screenshot: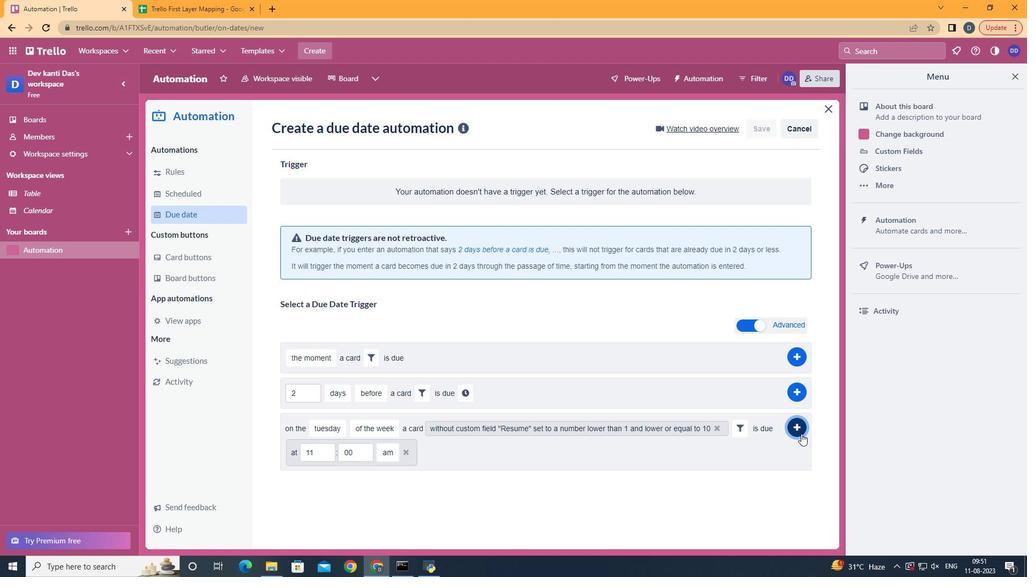 
Action: Mouse moved to (210, 315)
Screenshot: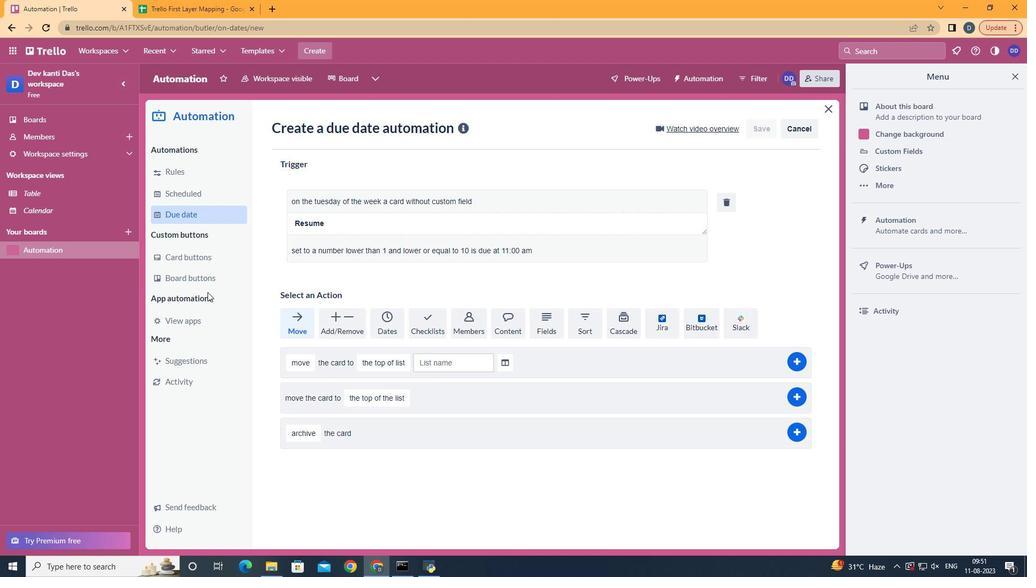 
